 Task: Locate the nearest national wildlife refuge to Baltimore, Maryland, and Washington, DC.
Action: Mouse moved to (158, 90)
Screenshot: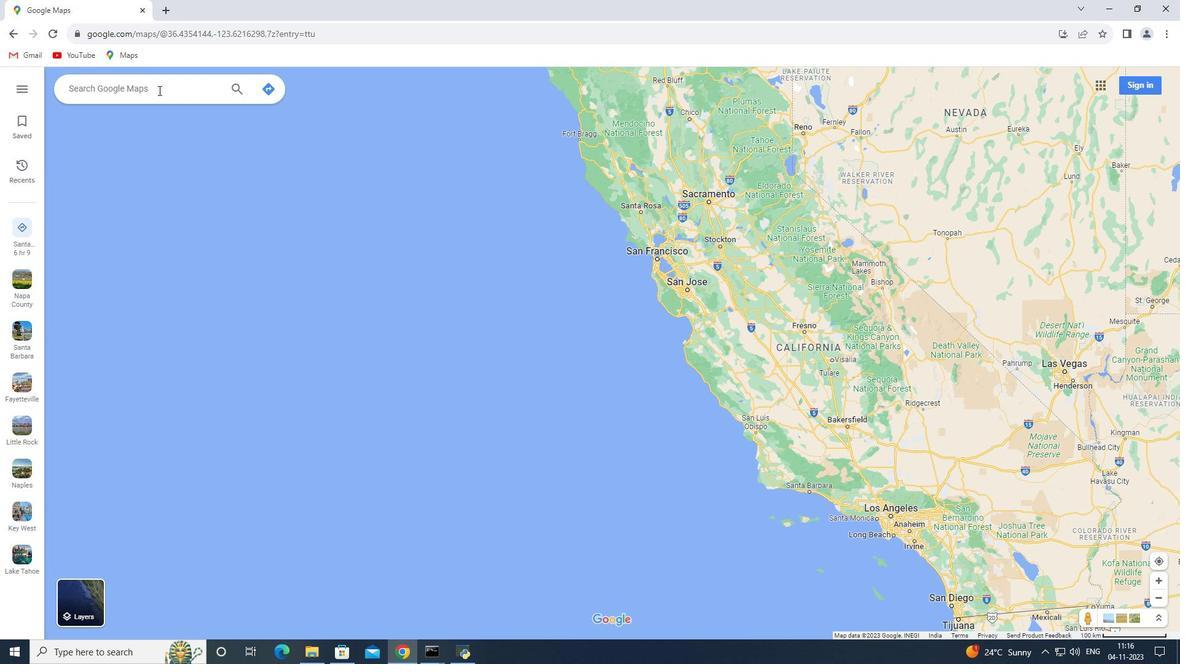 
Action: Mouse pressed left at (158, 90)
Screenshot: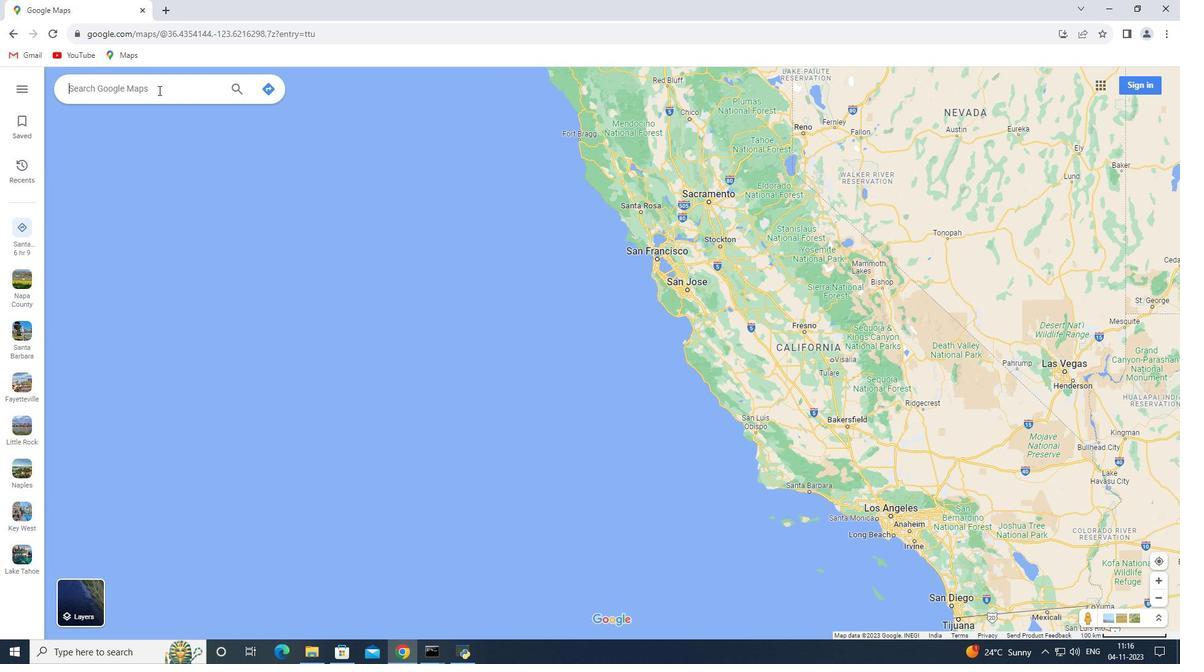 
Action: Key pressed <Key.shift_r><Key.shift_r><Key.shift_r><Key.shift_r><Key.shift_r><Key.shift_r><Key.shift_r><Key.shift_r><Key.shift_r><Key.shift_r><Key.shift_r><Key.shift_r><Key.shift_r><Key.shift_r>Baltimore,<Key.space><Key.shift_r>Maryland<Key.enter>
Screenshot: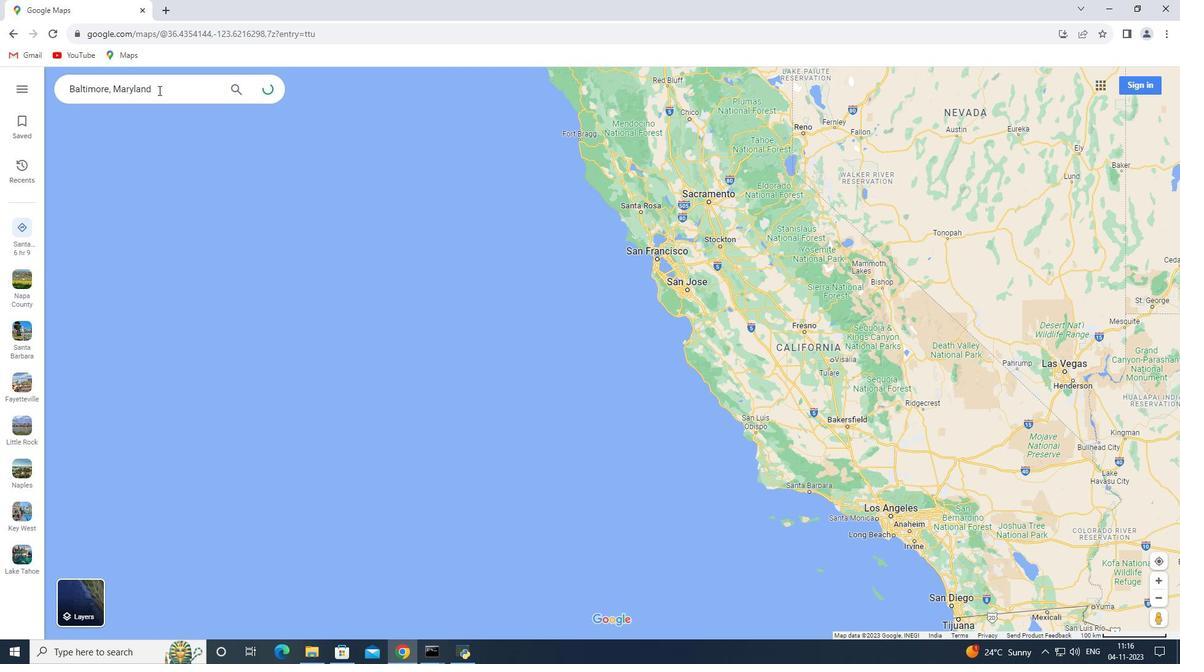 
Action: Mouse moved to (169, 298)
Screenshot: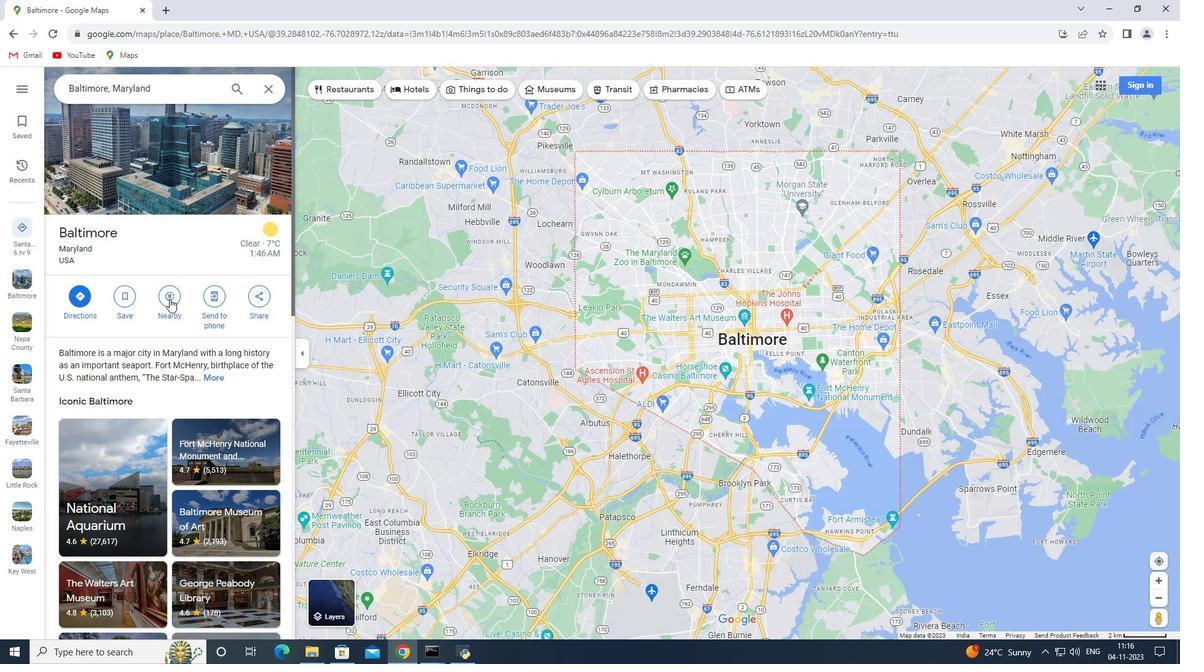 
Action: Mouse pressed left at (169, 298)
Screenshot: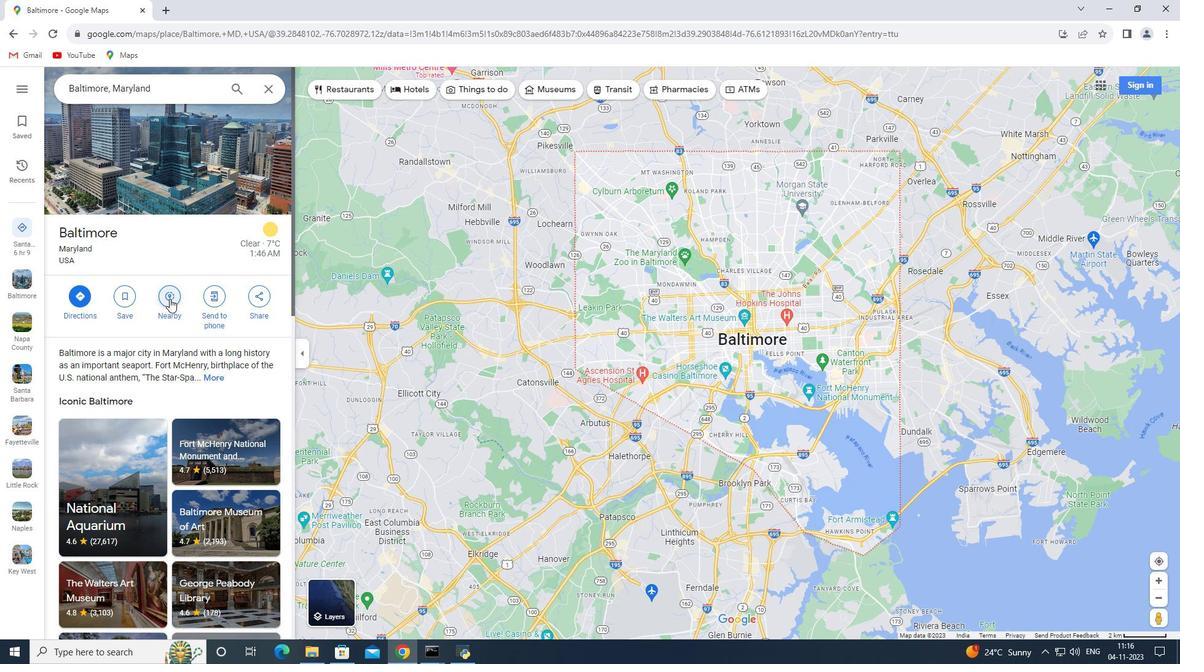 
Action: Key pressed national<Key.space>wildlife<Key.space>refuge<Key.enter>
Screenshot: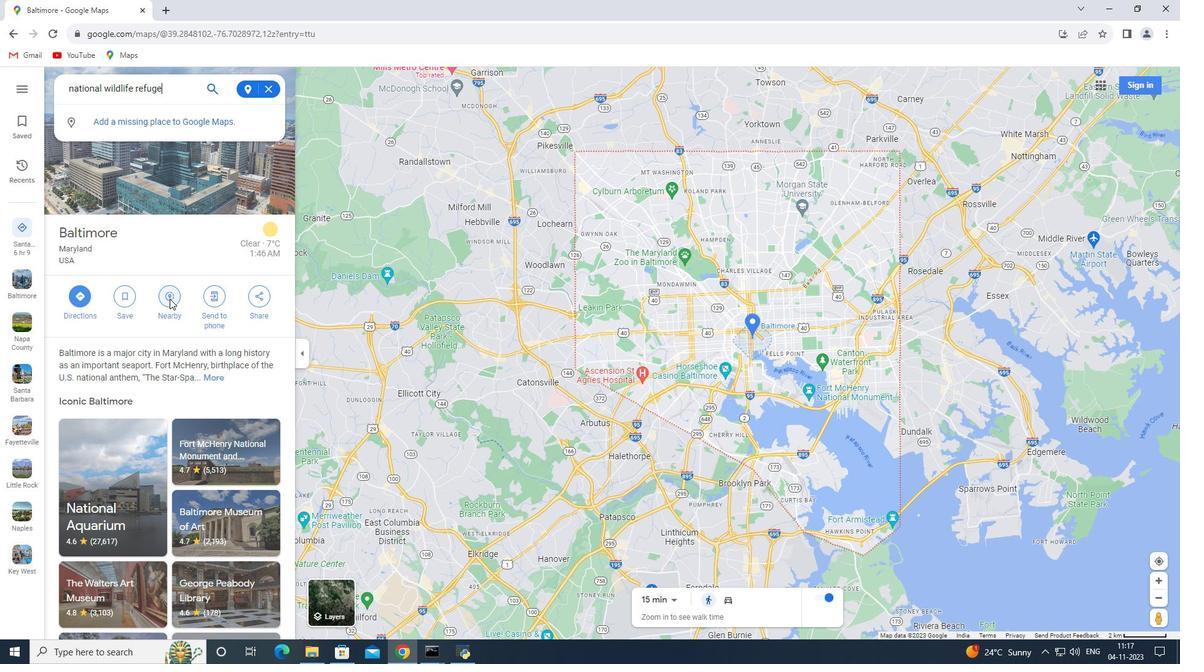 
Action: Mouse moved to (269, 86)
Screenshot: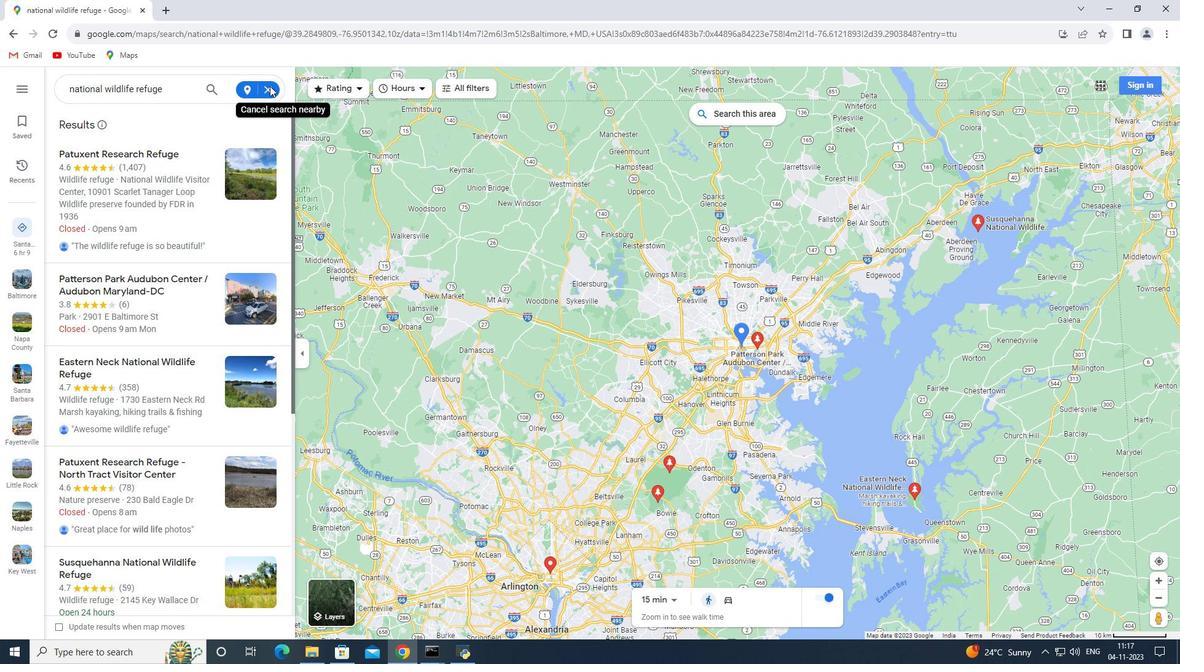 
Action: Mouse pressed left at (269, 86)
Screenshot: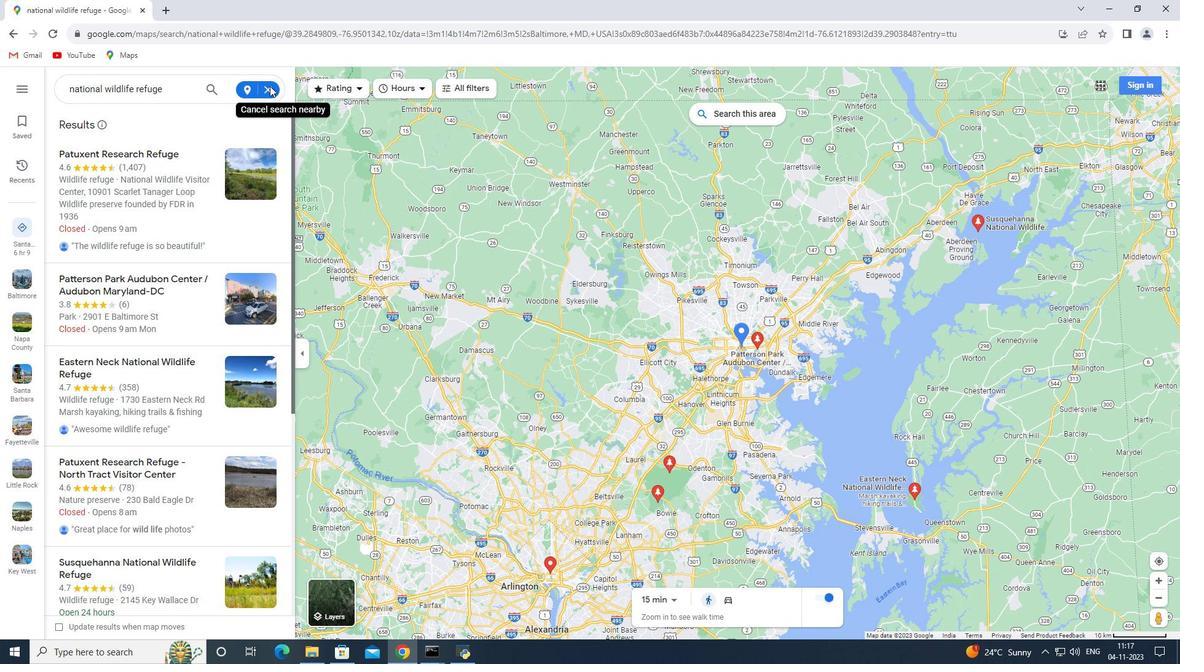 
Action: Mouse moved to (268, 88)
Screenshot: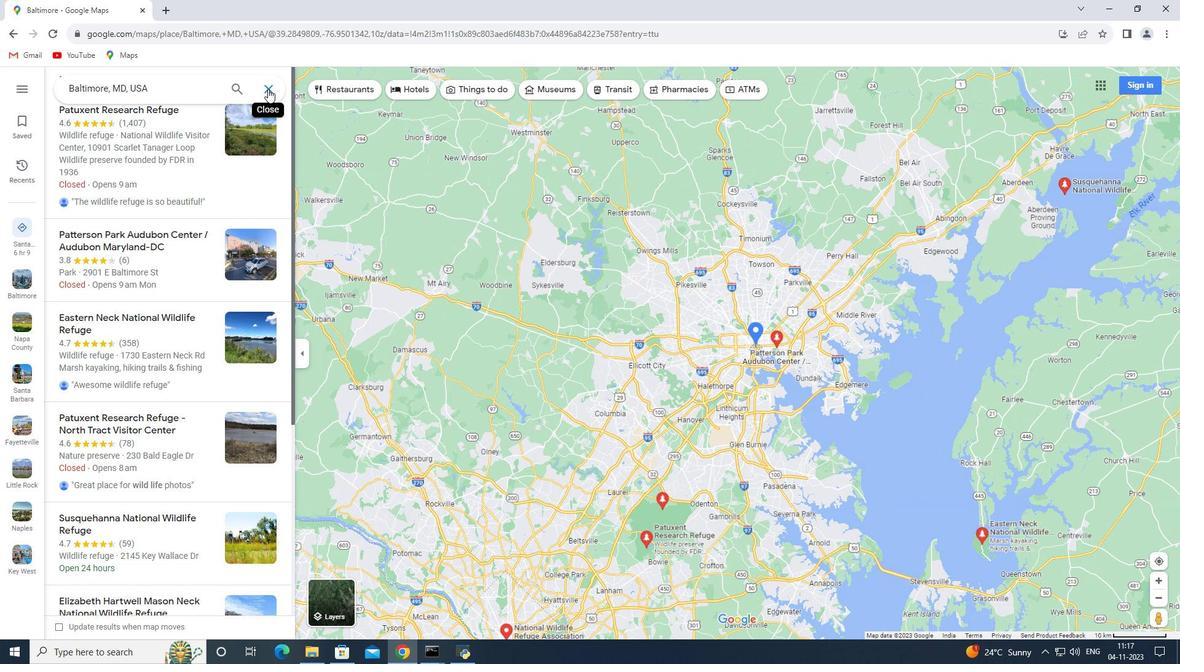
Action: Mouse pressed left at (268, 88)
Screenshot: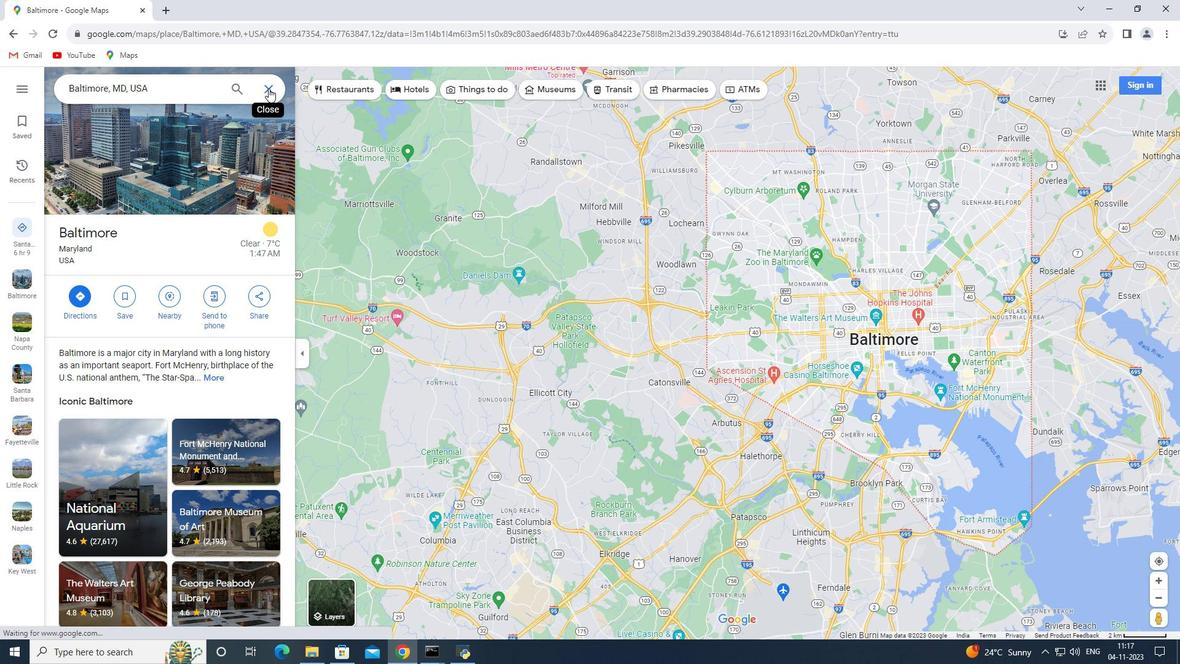 
Action: Mouse moved to (263, 89)
Screenshot: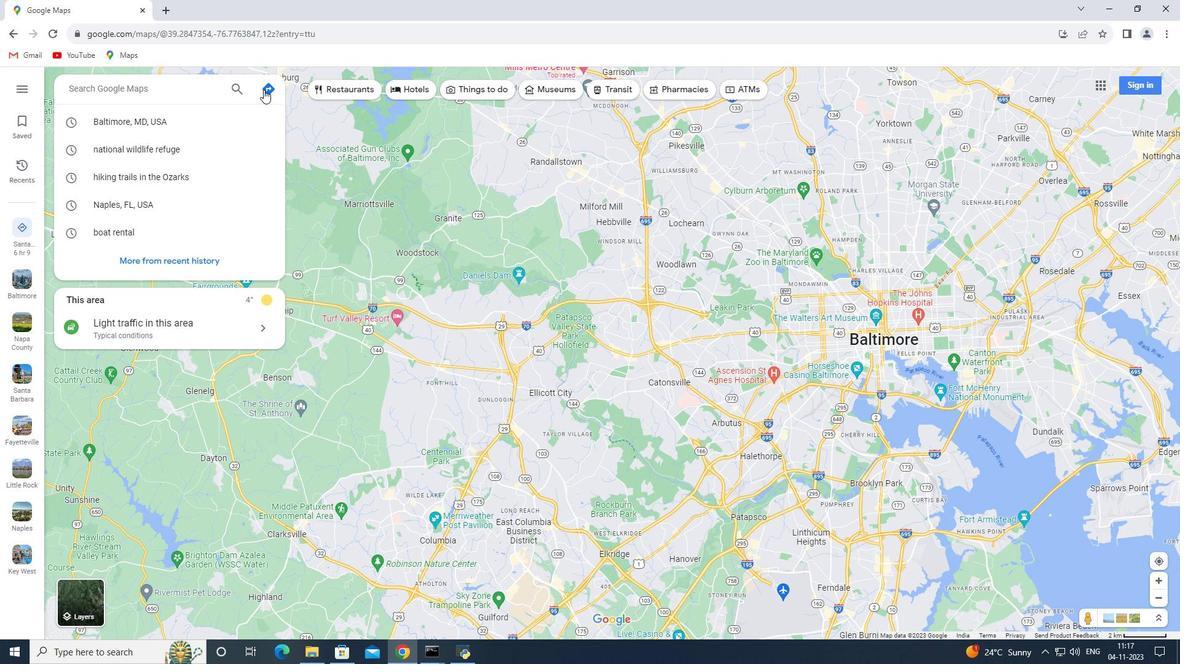 
Action: Key pressed <Key.shift>Washington,<Key.space><Key.shift>Dc<Key.backspace><Key.shift><Key.shift><Key.shift><Key.shift><Key.shift><Key.shift><Key.shift>C<Key.enter>
Screenshot: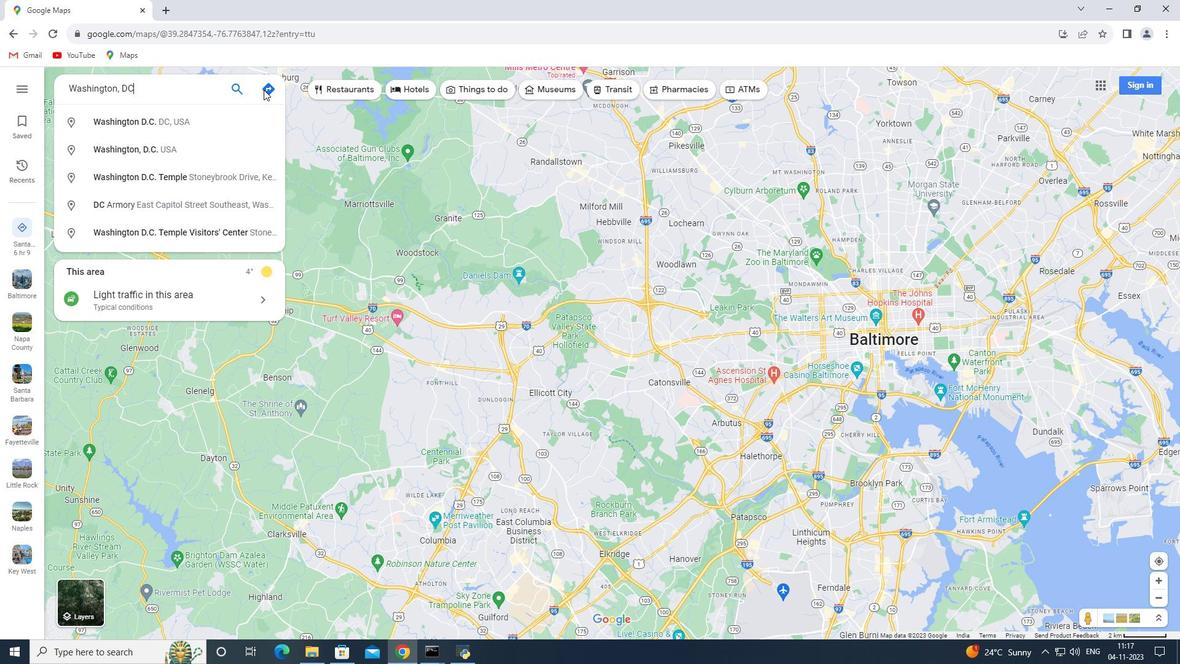 
Action: Mouse moved to (167, 306)
Screenshot: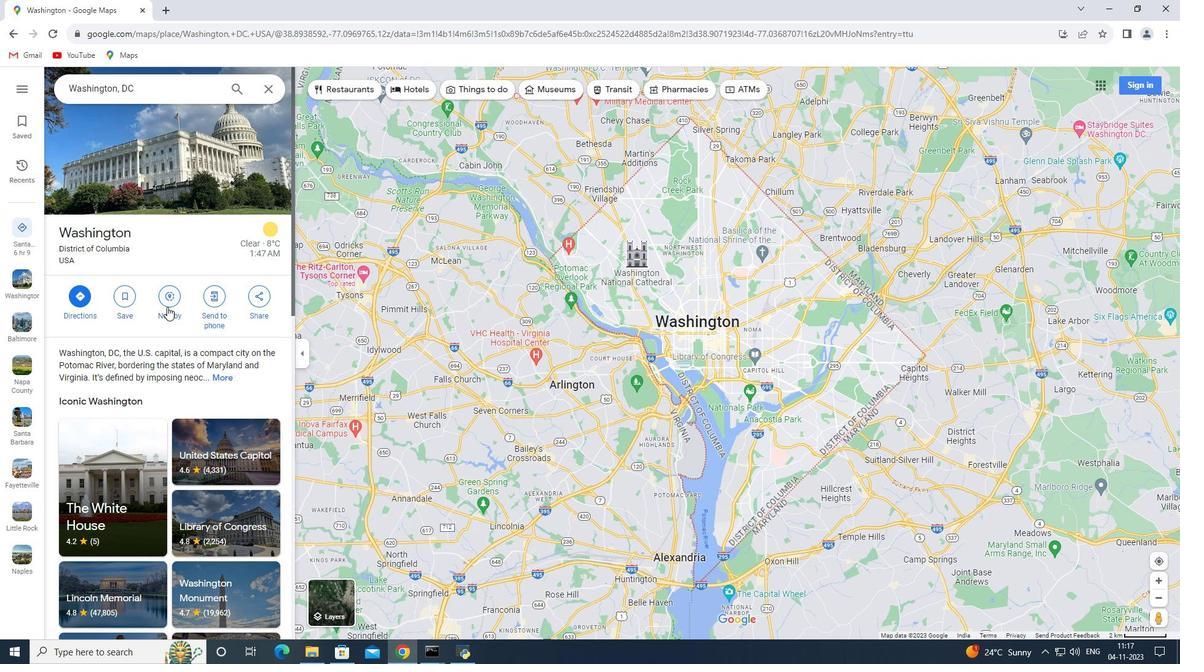 
Action: Mouse pressed left at (167, 306)
Screenshot: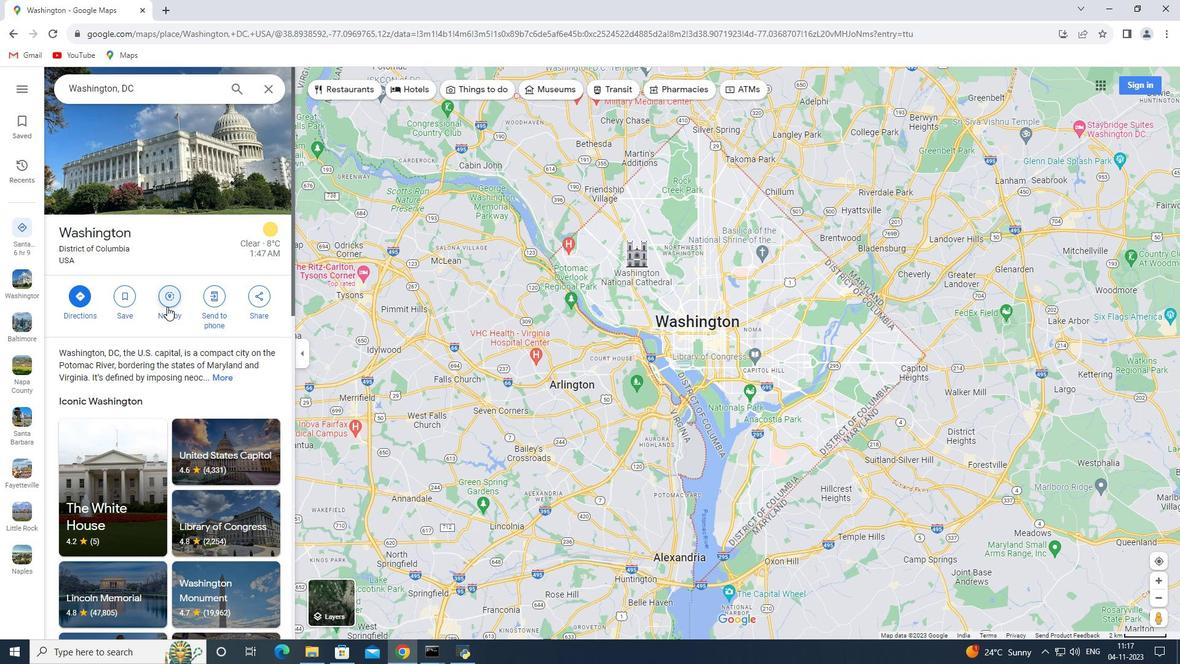 
Action: Key pressed <Key.backspace>wildlife<Key.space>refuge<Key.enter>
Screenshot: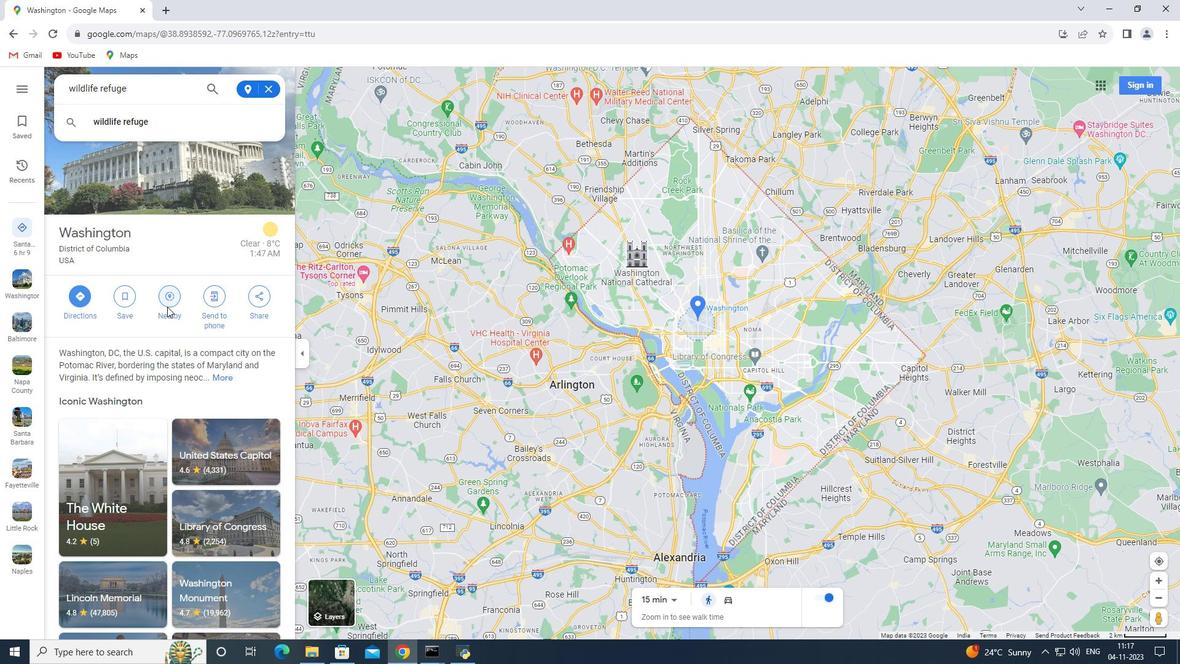 
